 Task: Categorize the email from 'Sandeep' with the subject 'marketing' and move it to the appropriate folder.
Action: Mouse moved to (109, 146)
Screenshot: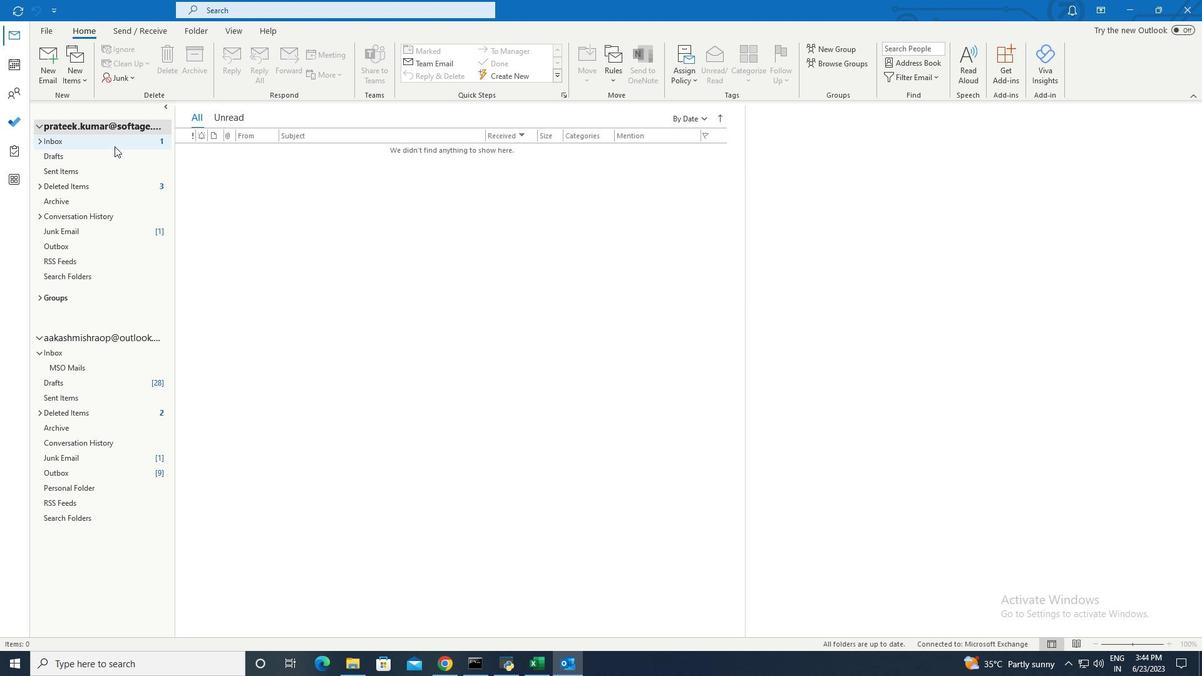 
Action: Mouse pressed left at (109, 146)
Screenshot: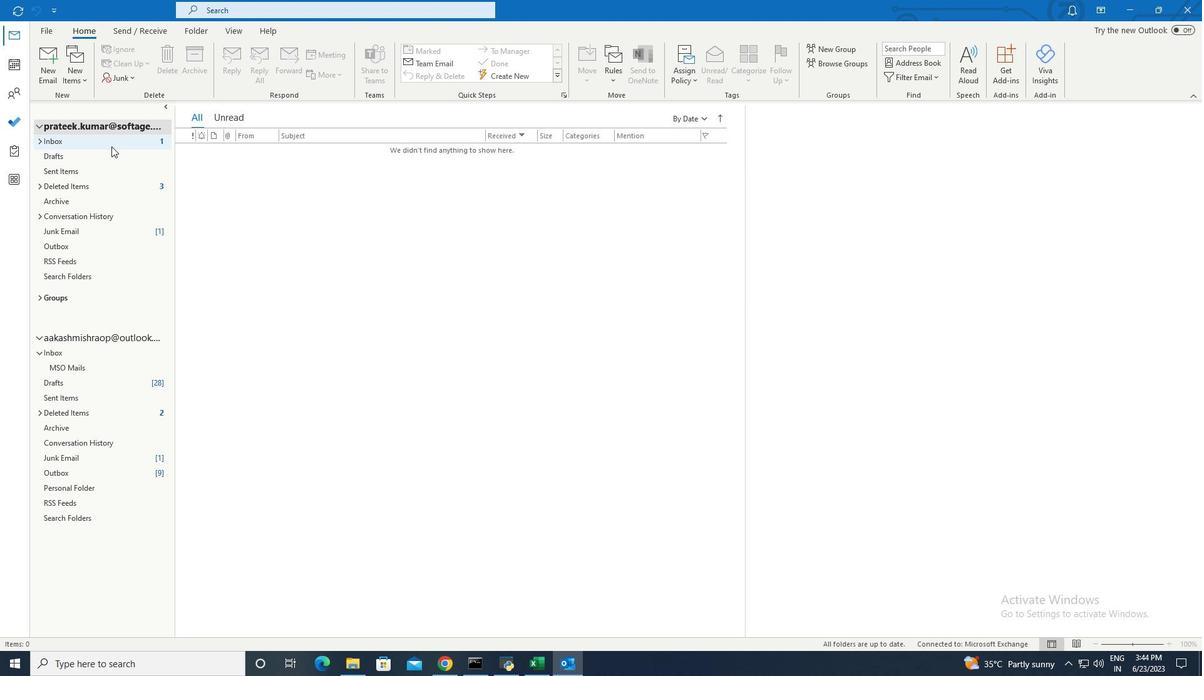 
Action: Mouse moved to (319, 169)
Screenshot: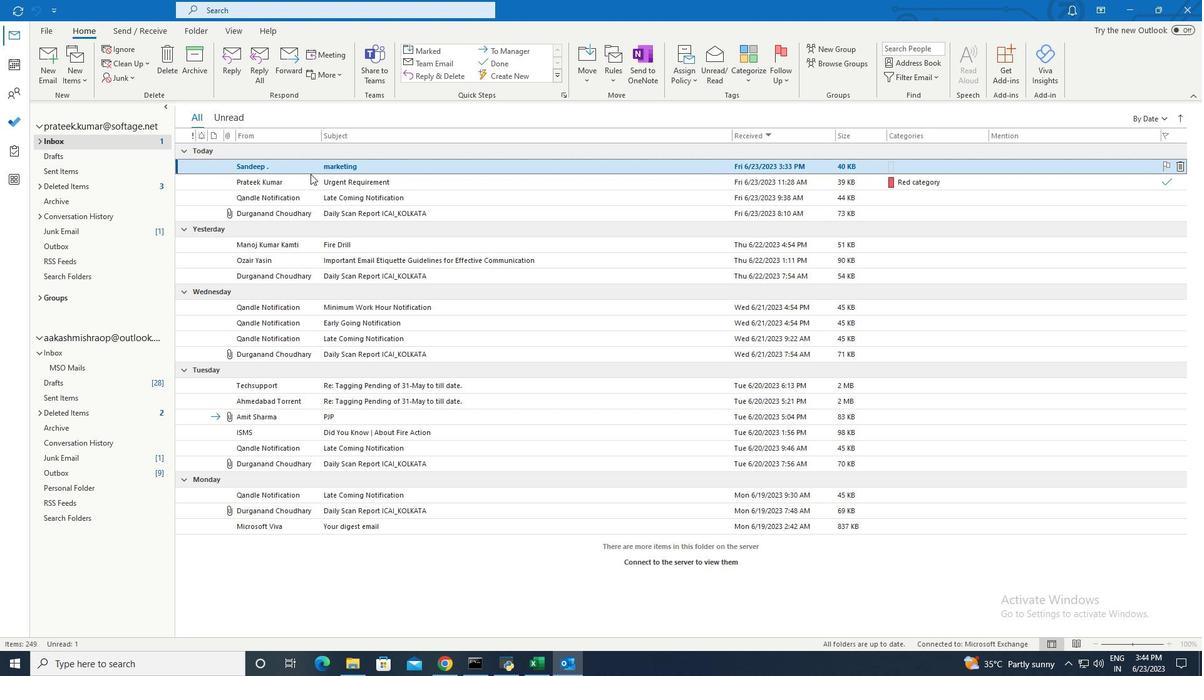 
Action: Mouse pressed right at (319, 169)
Screenshot: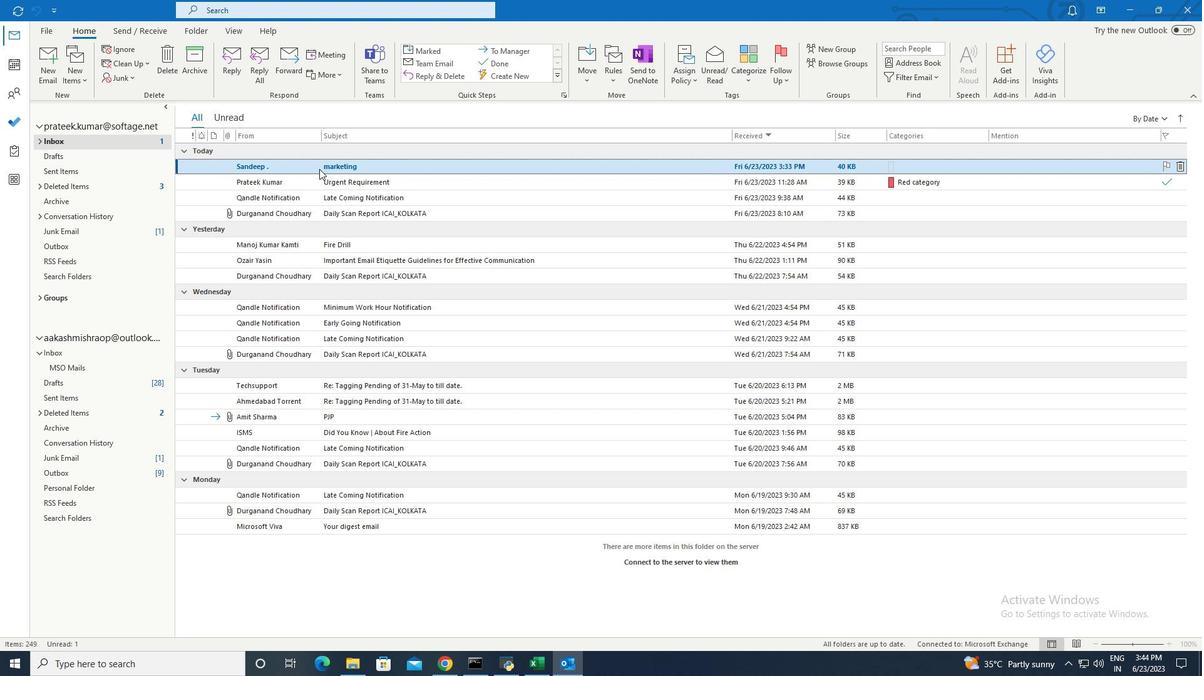 
Action: Mouse moved to (367, 309)
Screenshot: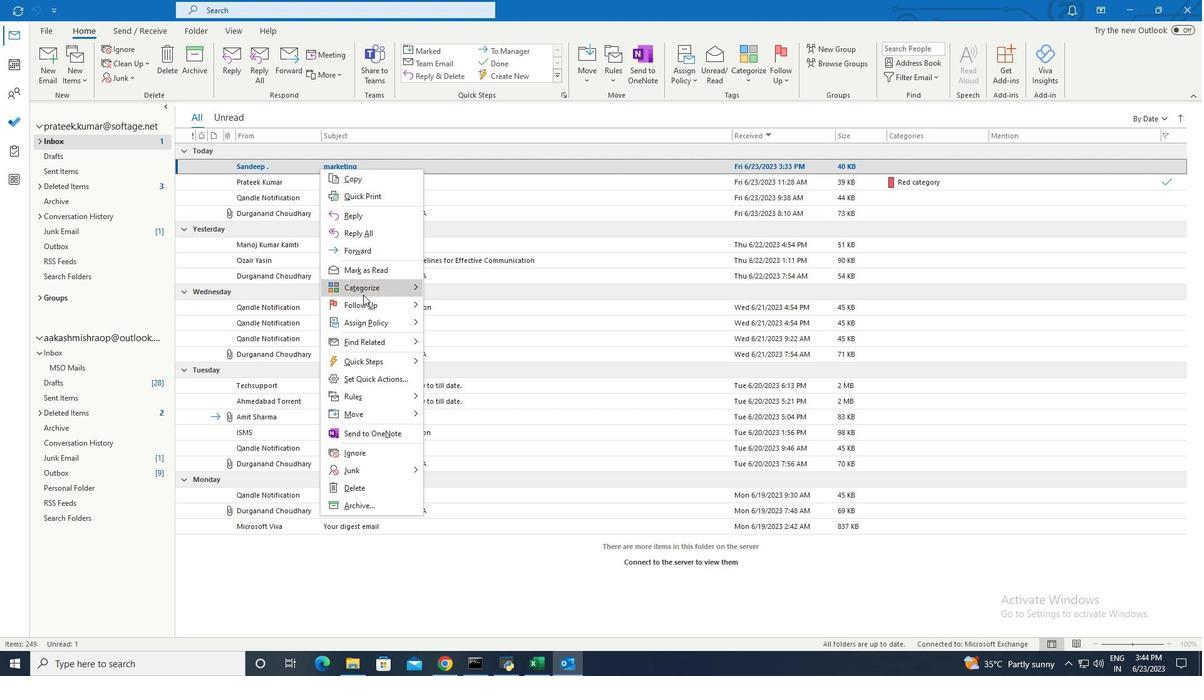 
Action: Mouse pressed left at (367, 309)
Screenshot: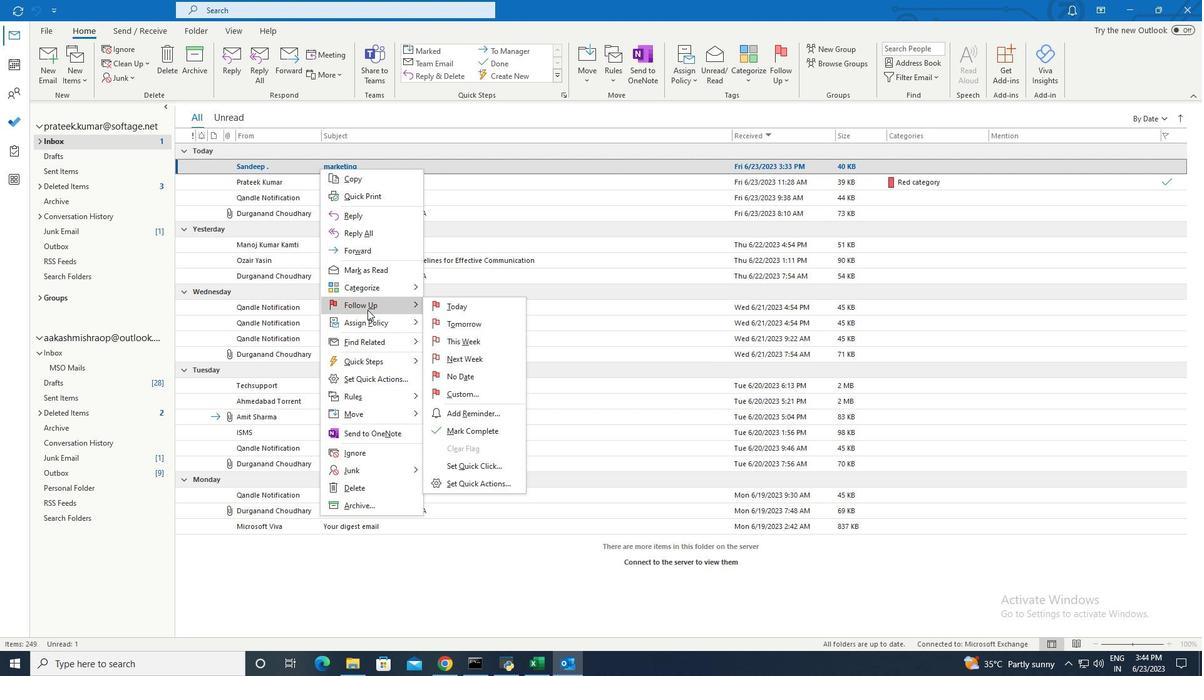 
Action: Mouse moved to (472, 326)
Screenshot: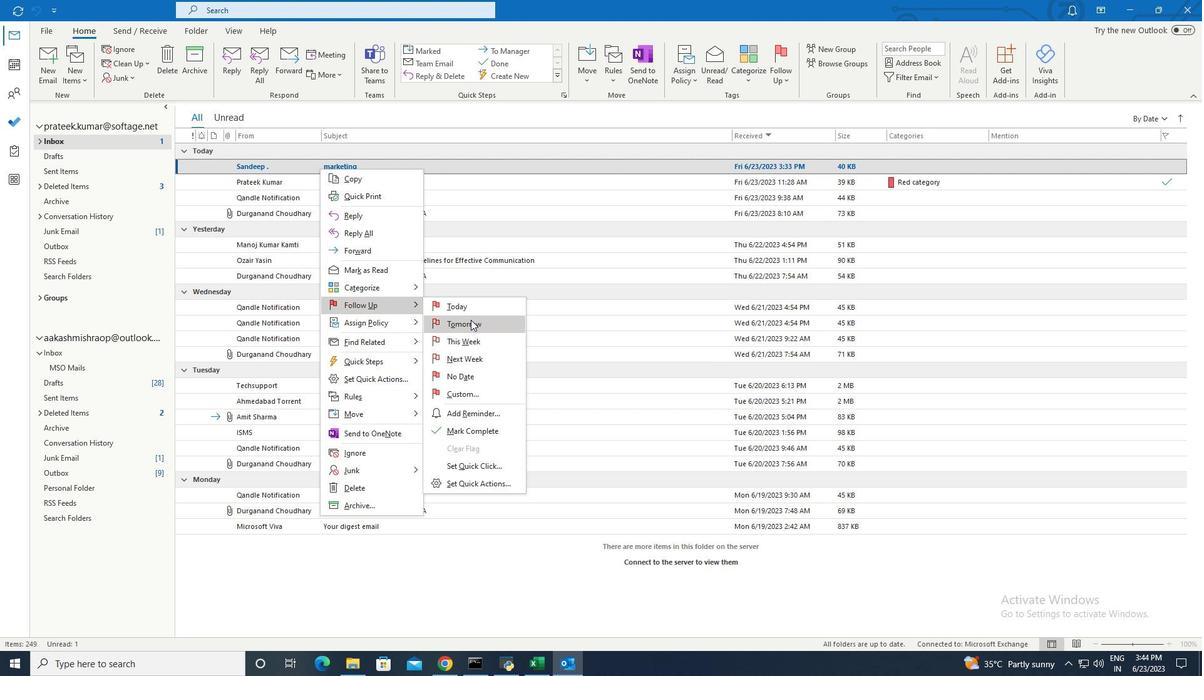 
Action: Mouse pressed left at (472, 326)
Screenshot: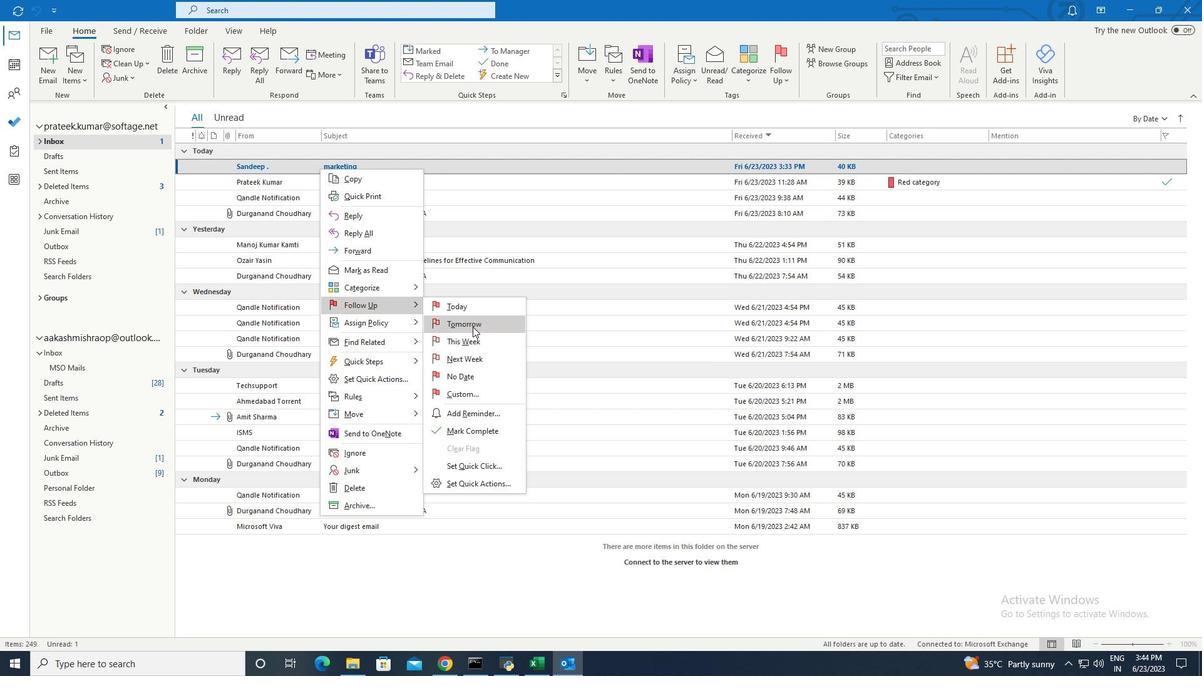 
